 Task: Find the distance between New York City and Harriman State Park.
Action: Mouse moved to (261, 67)
Screenshot: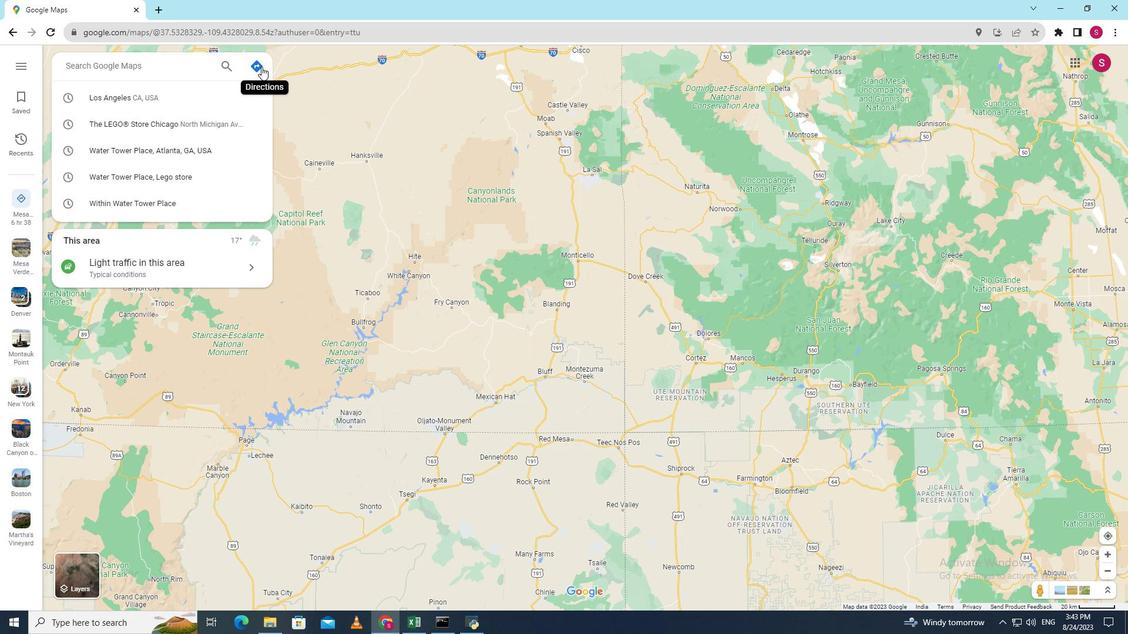 
Action: Mouse pressed left at (261, 67)
Screenshot: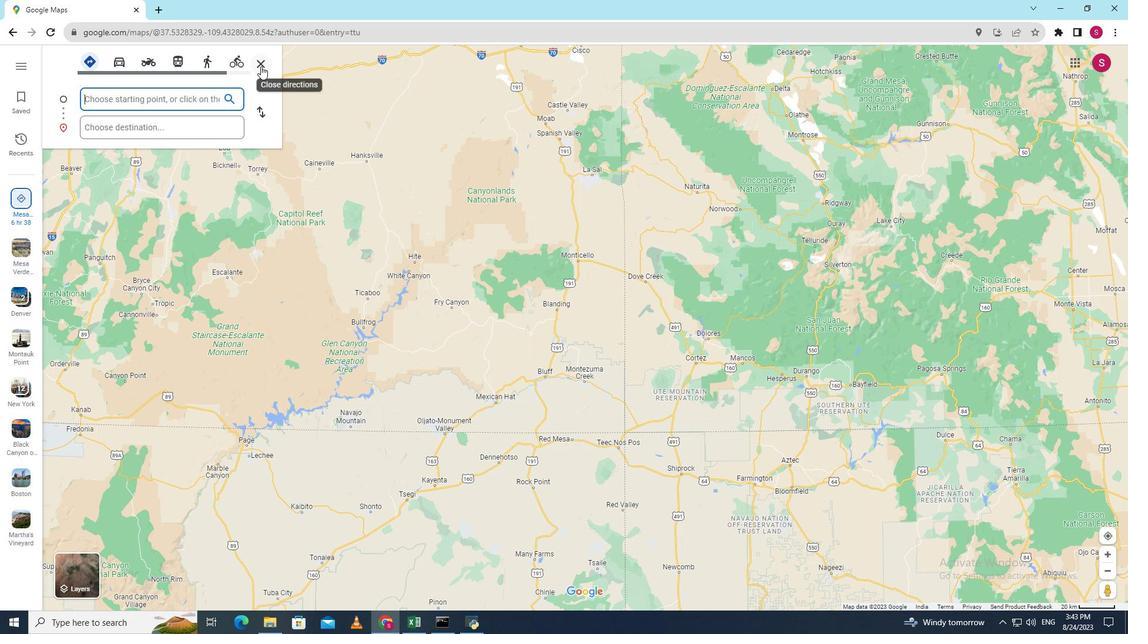 
Action: Mouse moved to (189, 96)
Screenshot: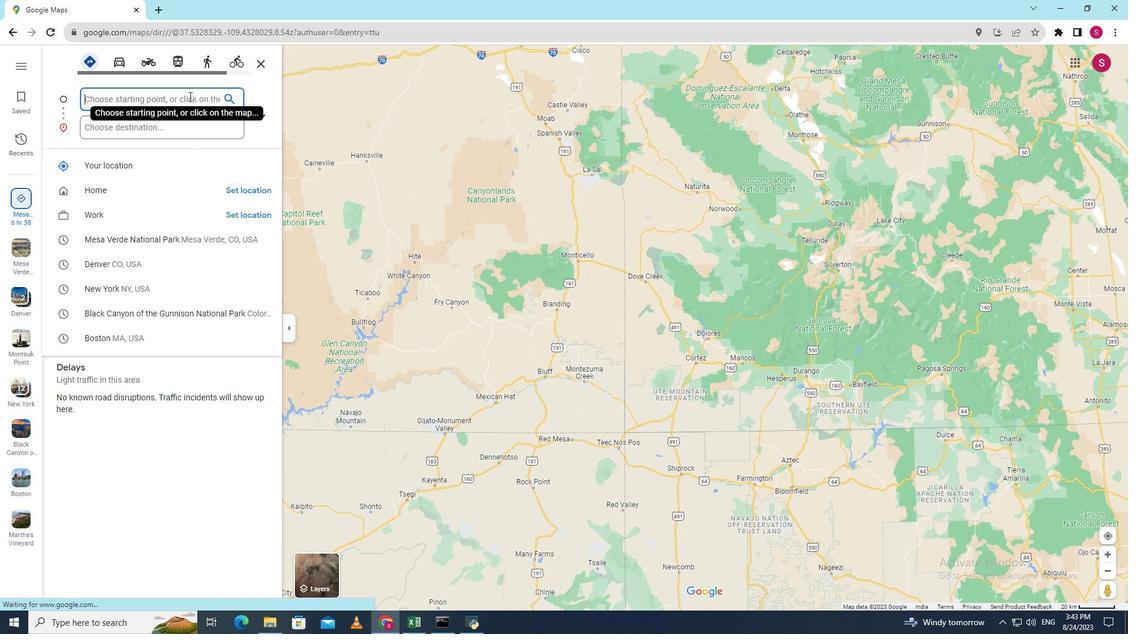 
Action: Key pressed <Key.shift>New<Key.space><Key.shift><Key.shift><Key.shift><Key.shift><Key.shift><Key.shift><Key.shift><Key.shift><Key.shift><Key.shift><Key.shift><Key.shift><Key.shift><Key.shift><Key.shift><Key.shift><Key.shift><Key.shift>York<Key.space><Key.shift>City
Screenshot: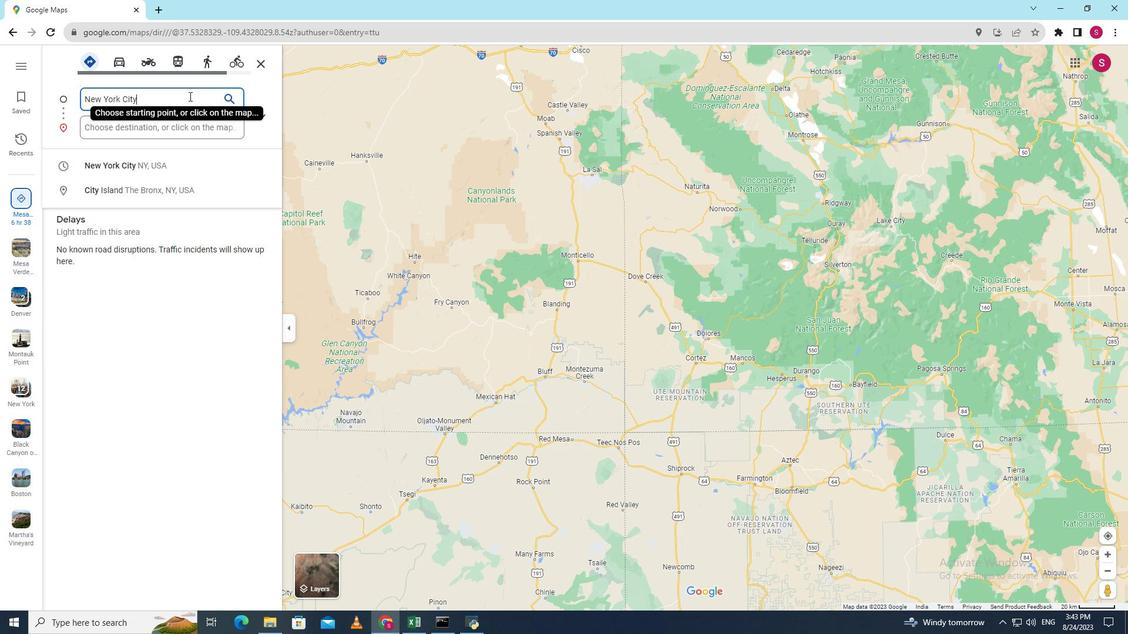 
Action: Mouse moved to (166, 124)
Screenshot: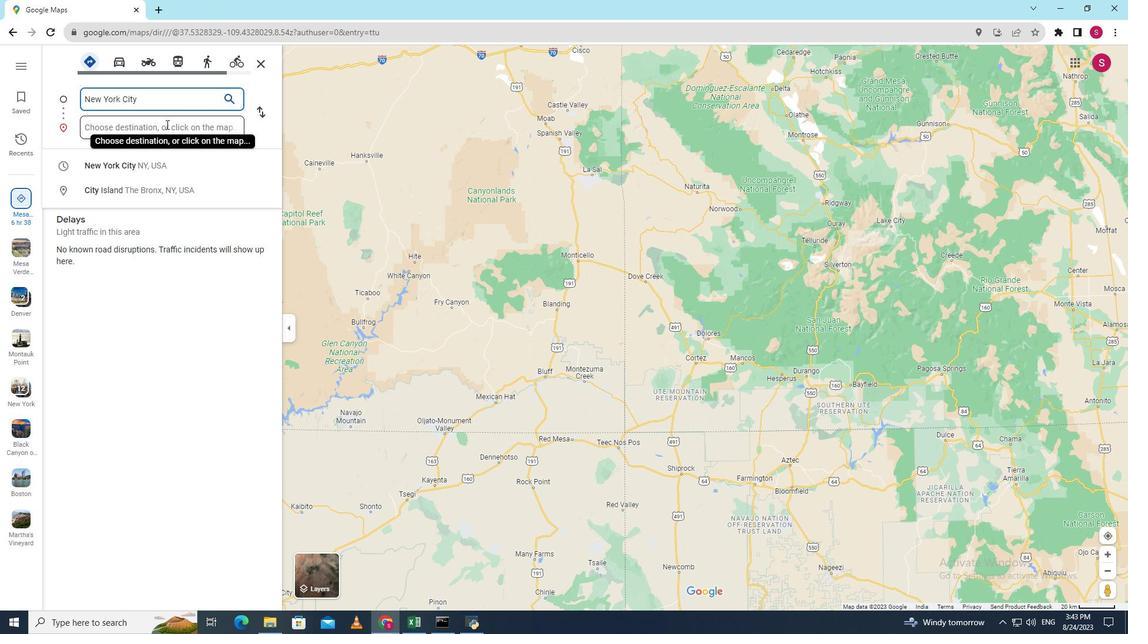 
Action: Mouse pressed left at (166, 124)
Screenshot: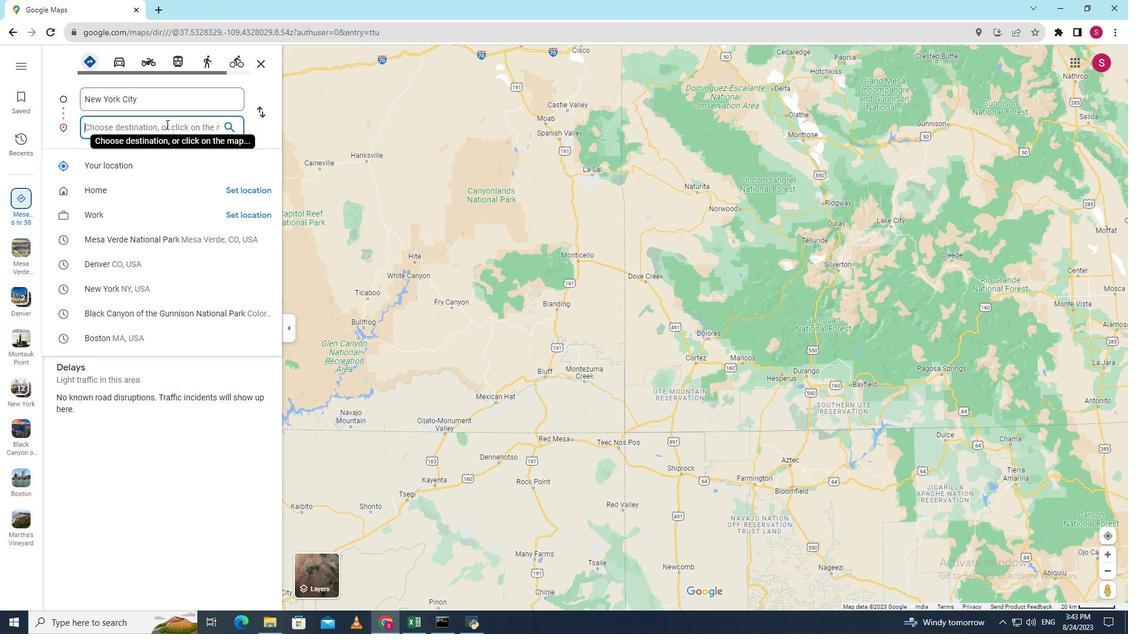 
Action: Key pressed <Key.shift><Key.shift><Key.shift><Key.shift><Key.shift><Key.shift><Key.shift><Key.shift>Harriman<Key.space><Key.shift>State<Key.space><Key.shift><Key.shift><Key.shift><Key.shift><Key.shift><Key.shift><Key.shift><Key.shift><Key.shift><Key.shift><Key.shift><Key.shift><Key.shift><Key.shift>Park<Key.enter>
Screenshot: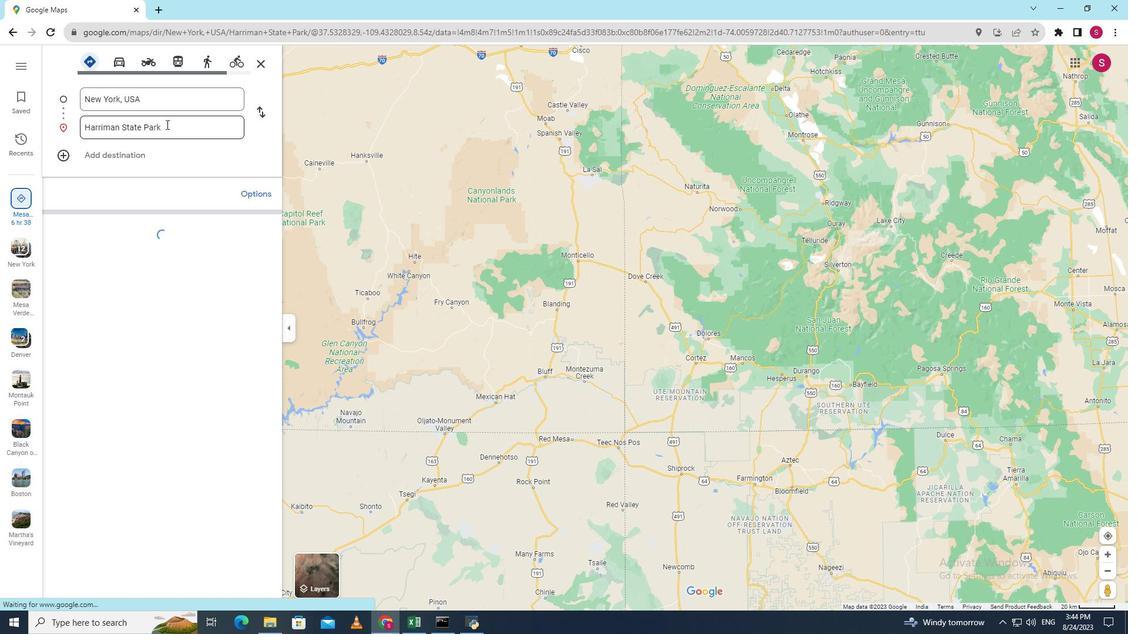 
Action: Mouse moved to (709, 457)
Screenshot: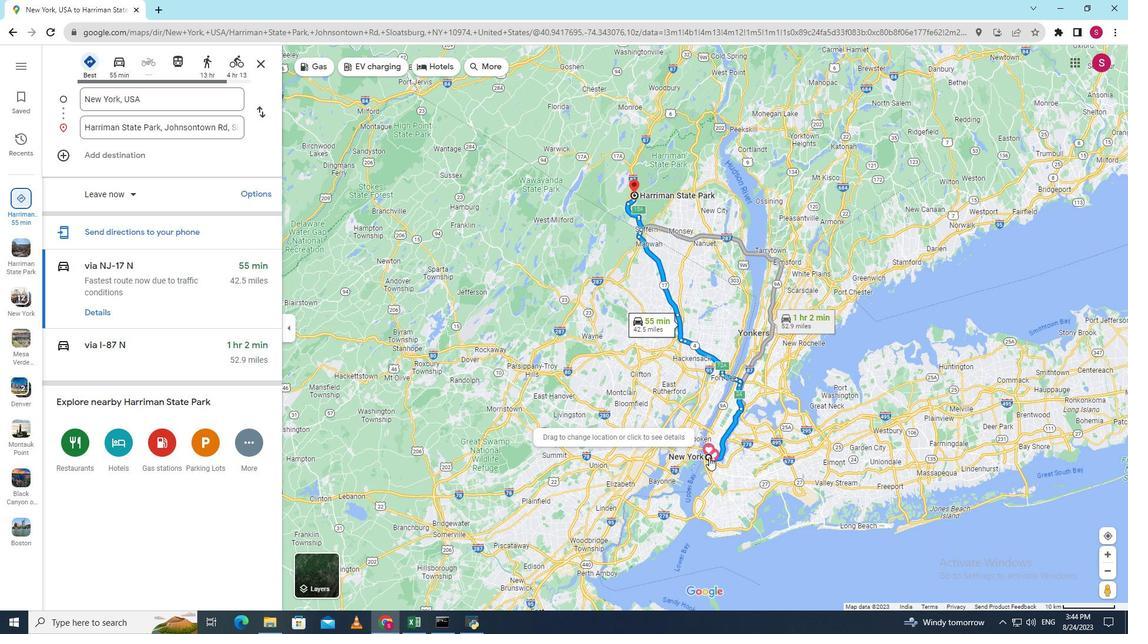
Action: Mouse pressed right at (709, 457)
Screenshot: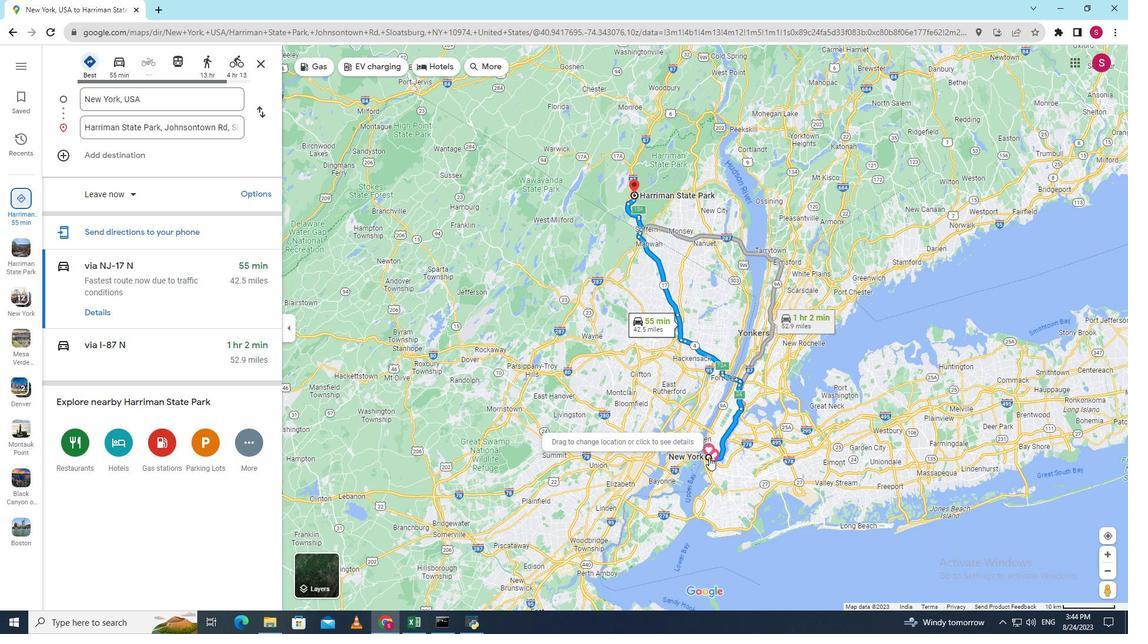 
Action: Mouse moved to (742, 549)
Screenshot: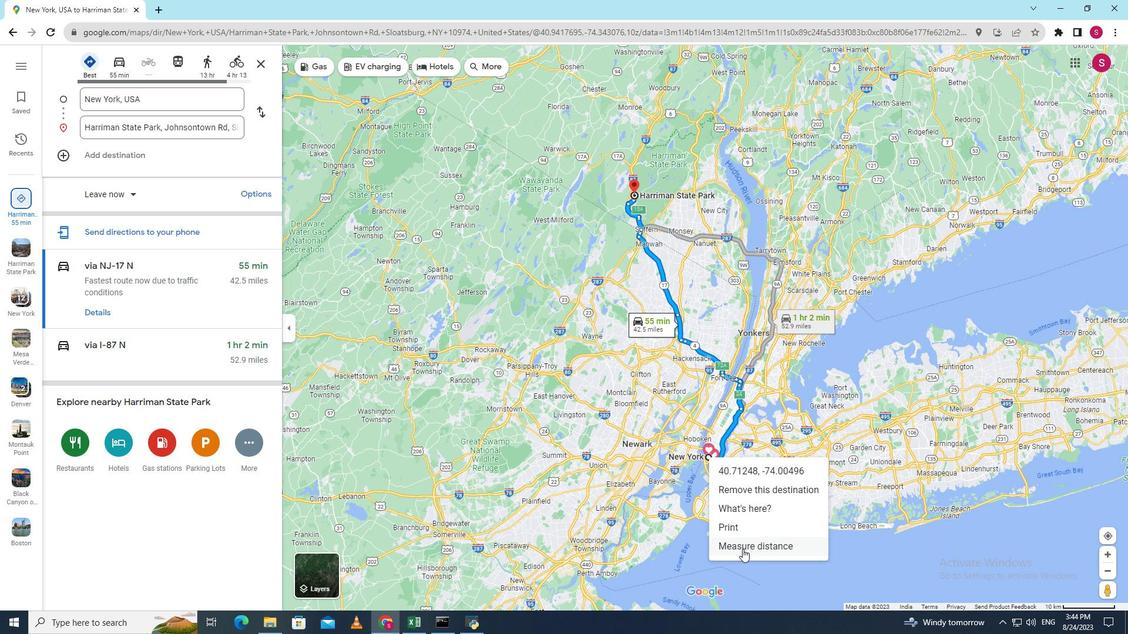 
Action: Mouse pressed left at (742, 549)
Screenshot: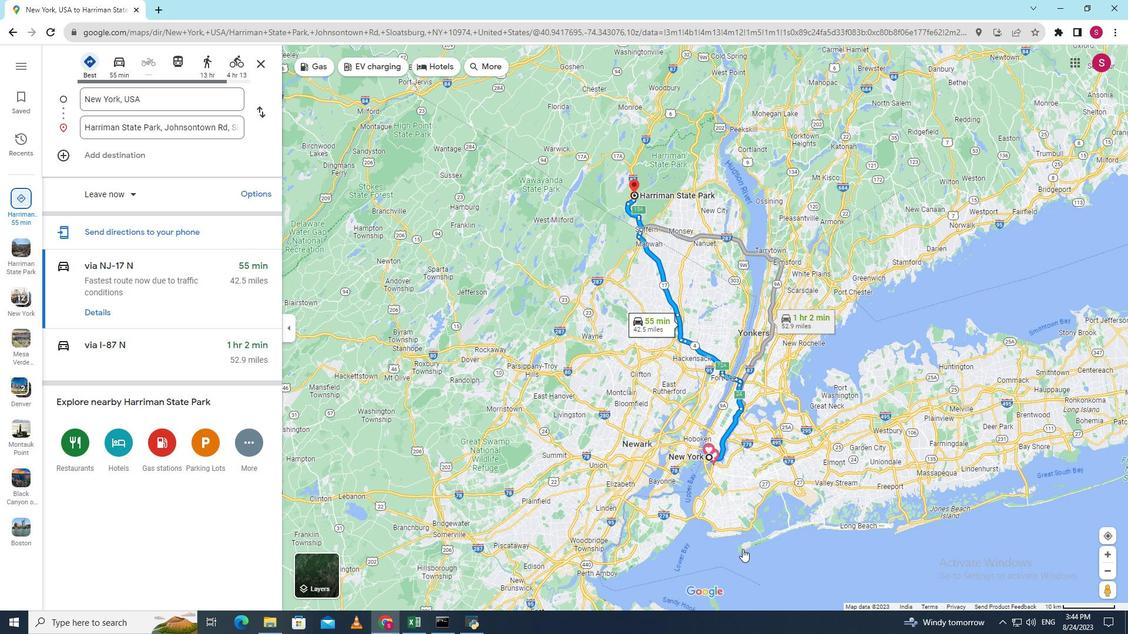 
Action: Mouse moved to (635, 194)
Screenshot: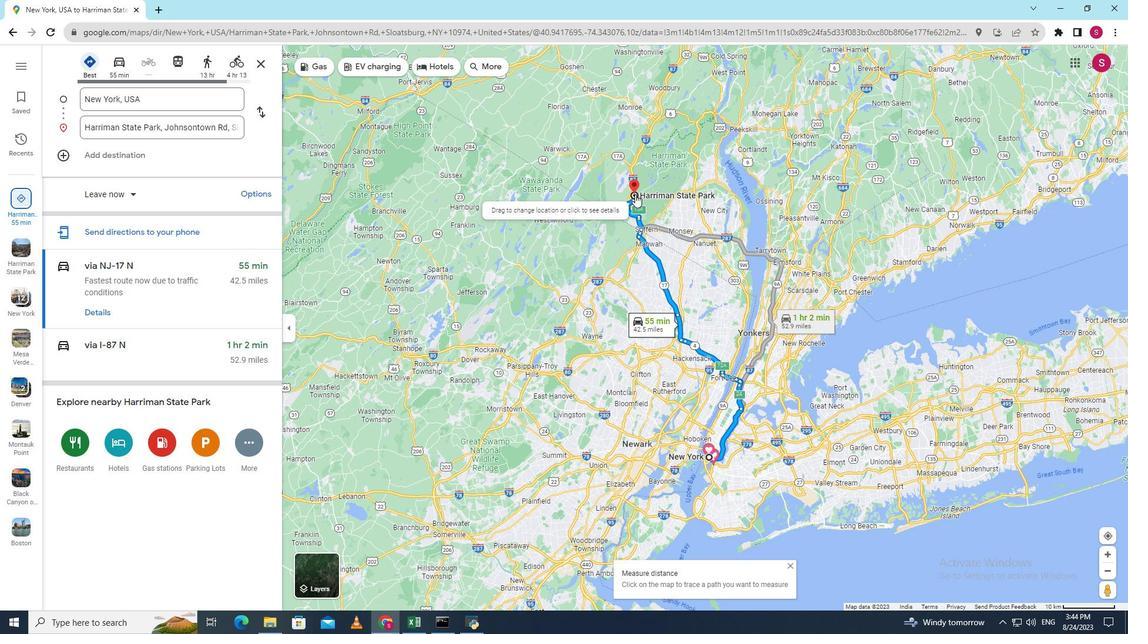 
Action: Mouse pressed right at (635, 194)
Screenshot: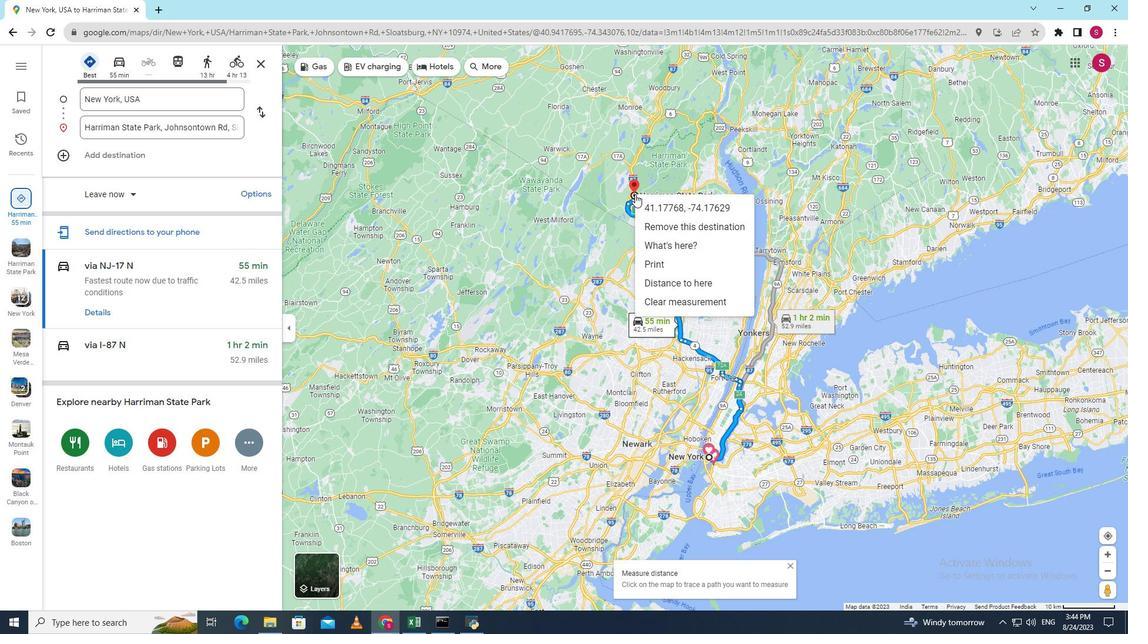
Action: Mouse moved to (662, 287)
Screenshot: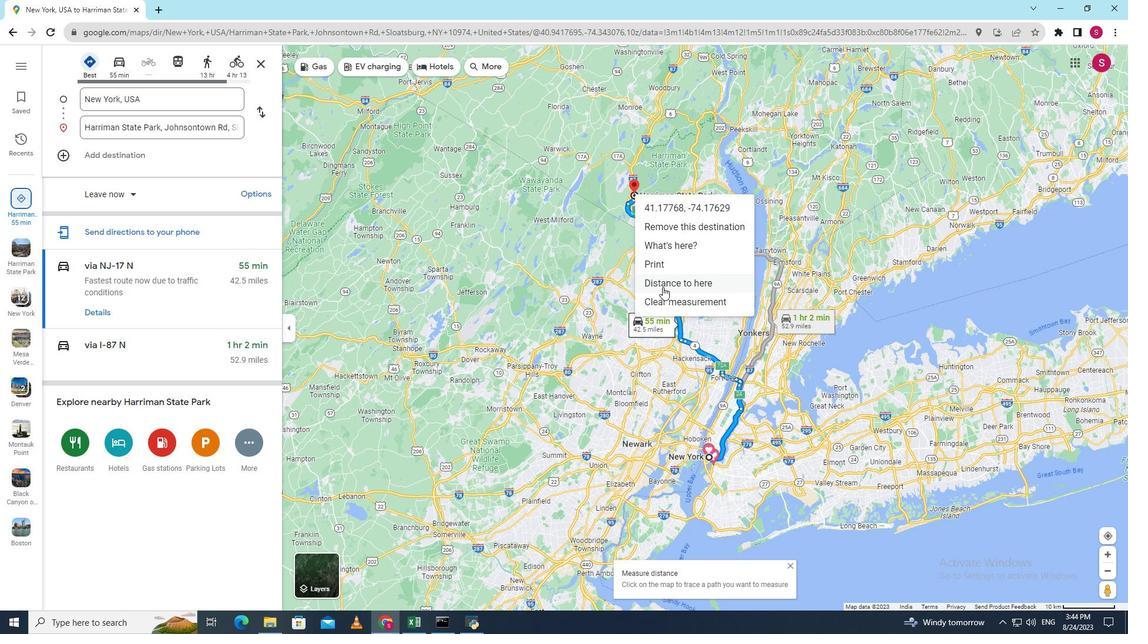 
Action: Mouse pressed left at (662, 287)
Screenshot: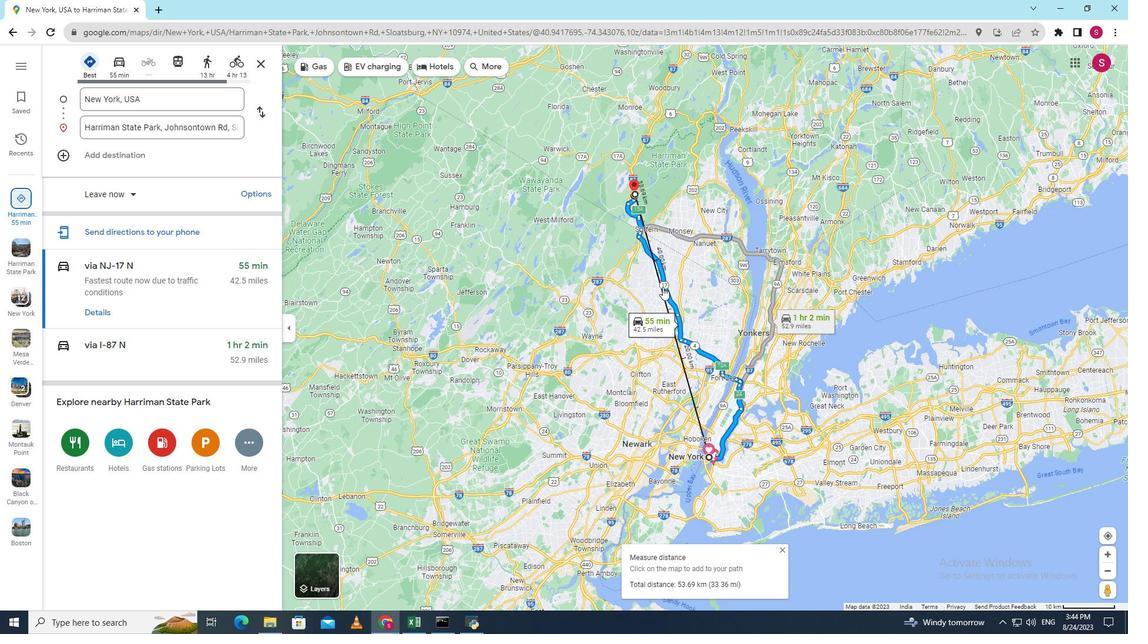 
Action: Mouse moved to (629, 581)
Screenshot: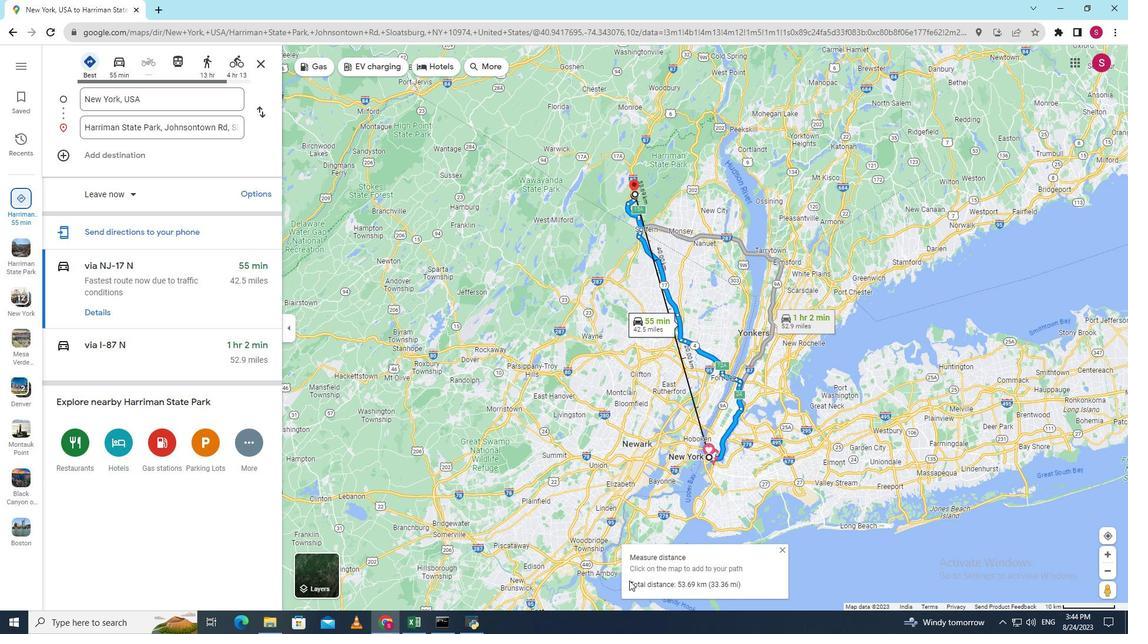 
Action: Mouse pressed left at (629, 581)
Screenshot: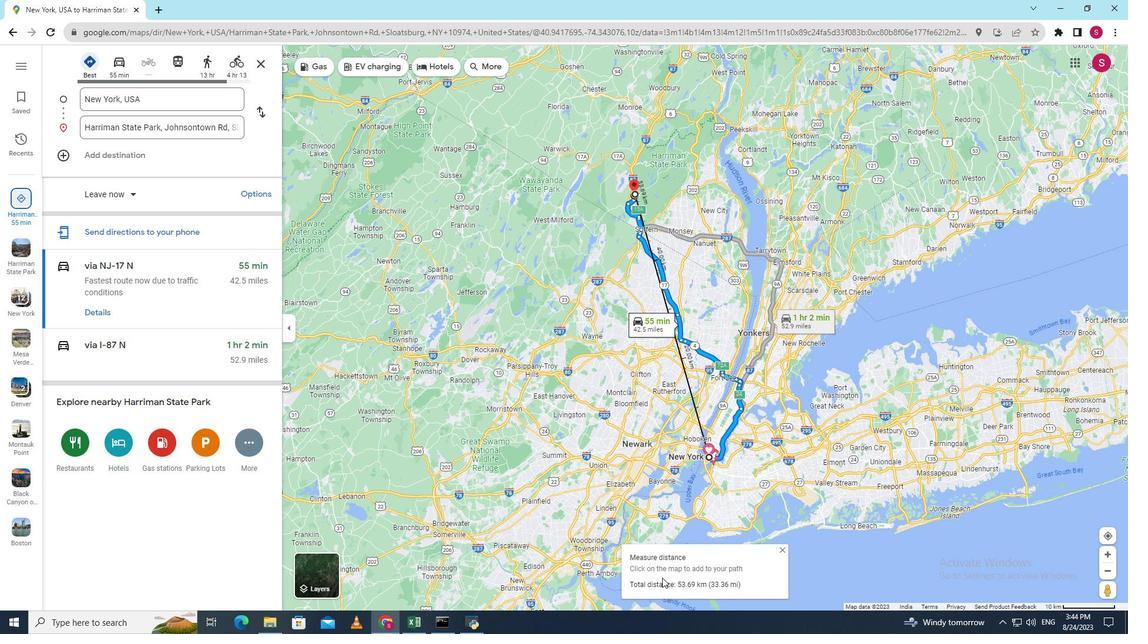 
Action: Mouse moved to (756, 588)
Screenshot: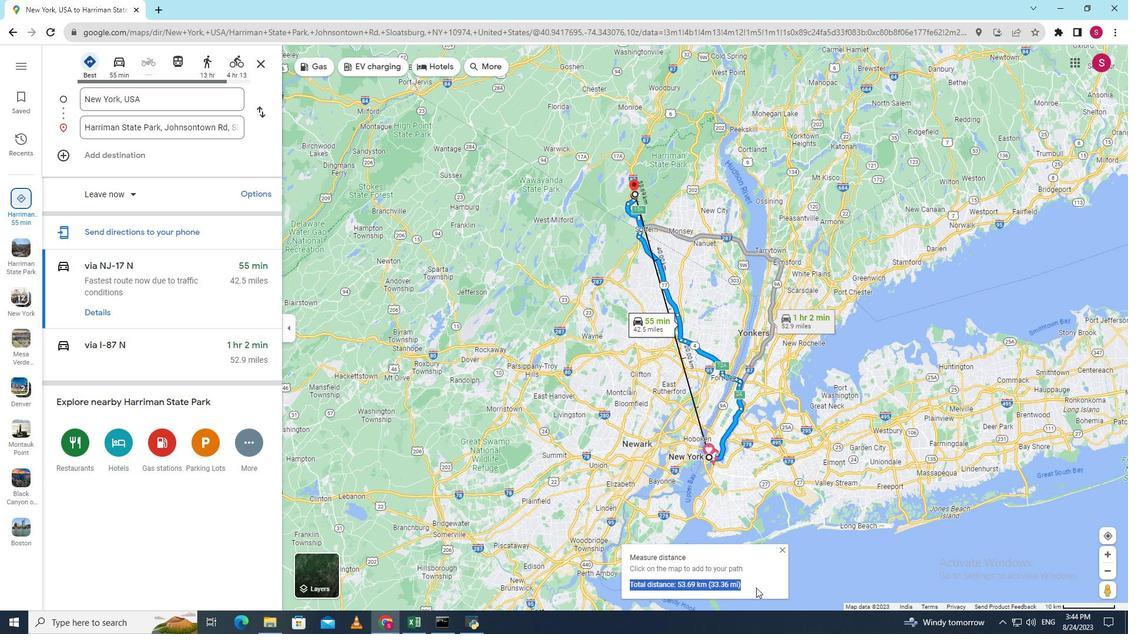 
